 Task: Check the average views per listing of natural gas utilities in the last 5 years.
Action: Mouse moved to (880, 200)
Screenshot: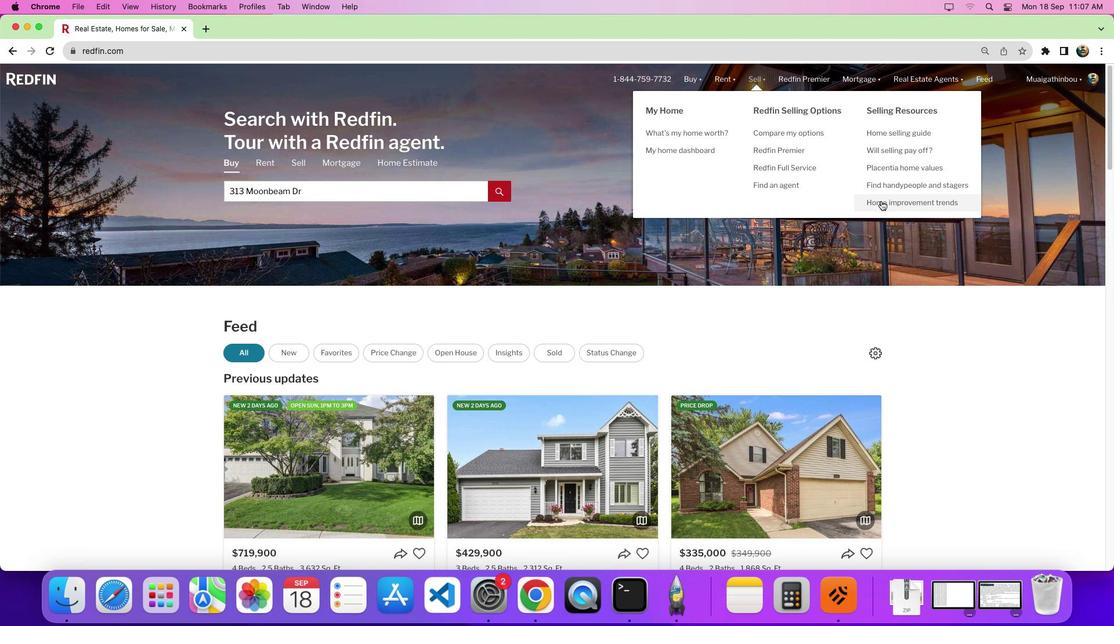 
Action: Mouse pressed left at (880, 200)
Screenshot: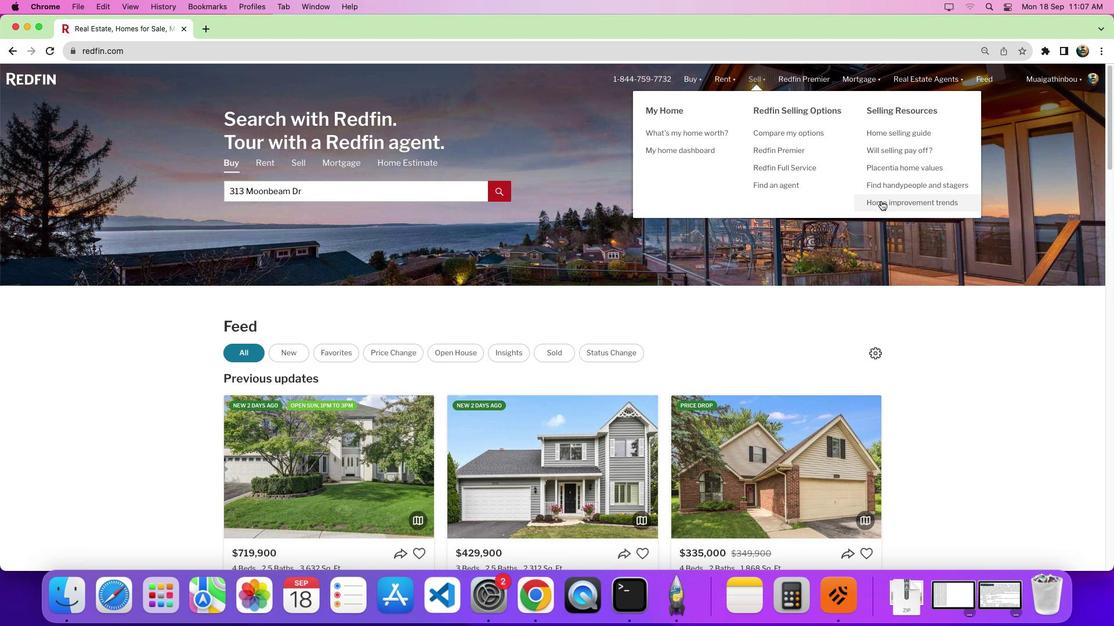 
Action: Mouse moved to (880, 200)
Screenshot: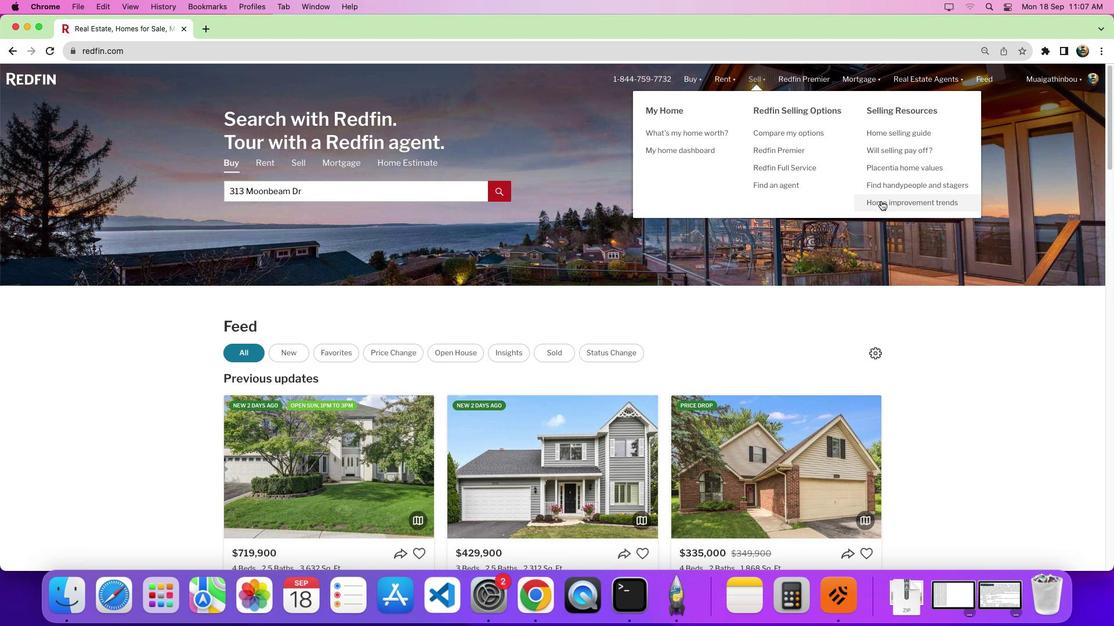 
Action: Mouse pressed left at (880, 200)
Screenshot: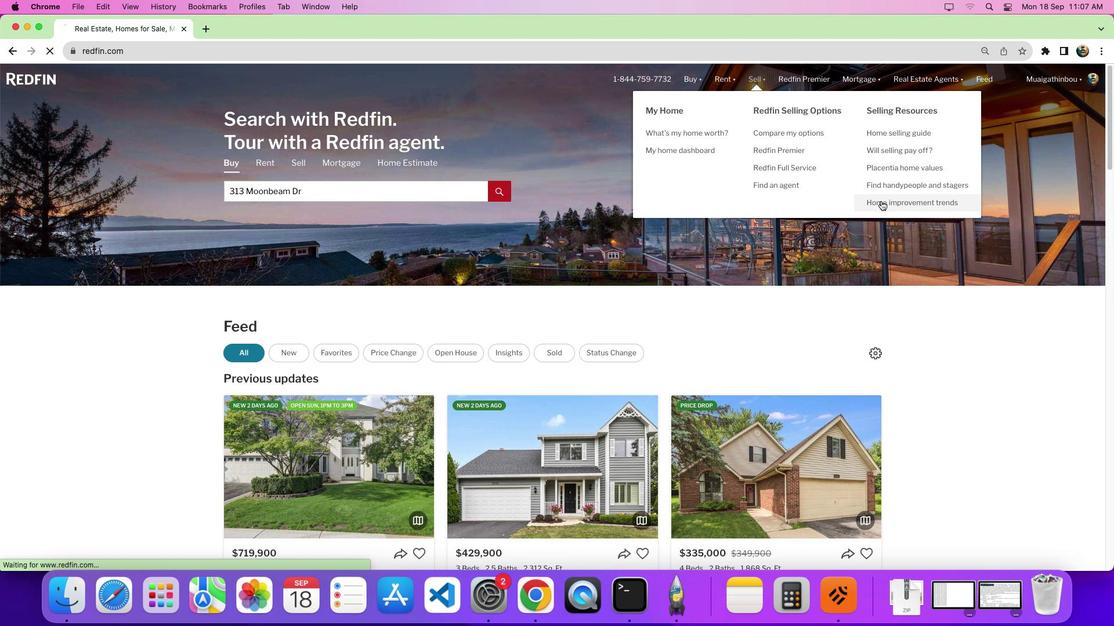 
Action: Mouse moved to (316, 226)
Screenshot: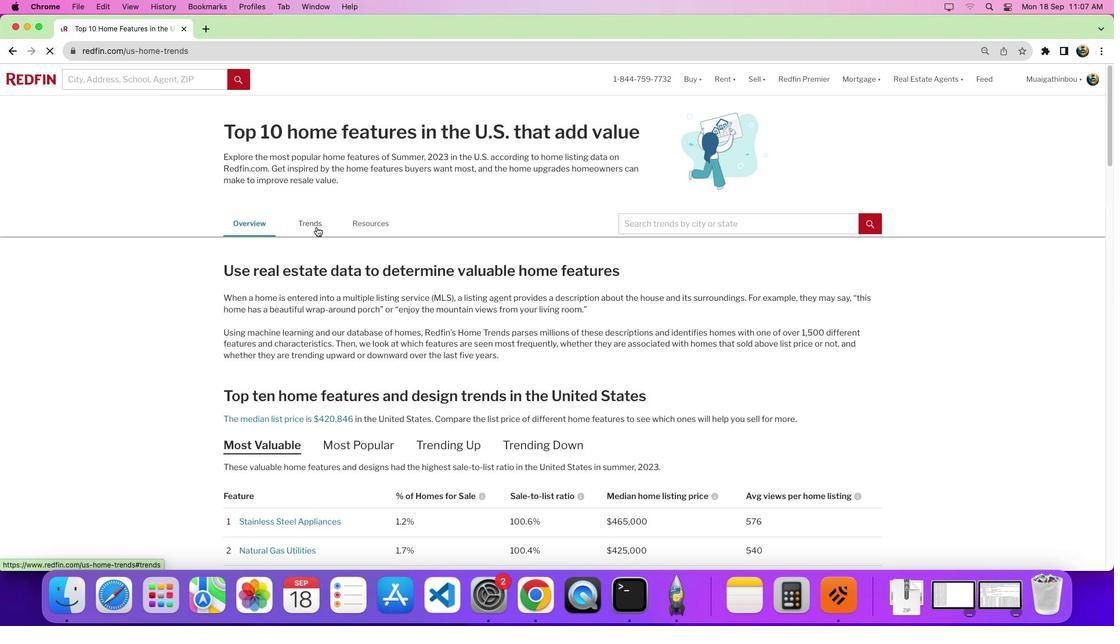 
Action: Mouse pressed left at (316, 226)
Screenshot: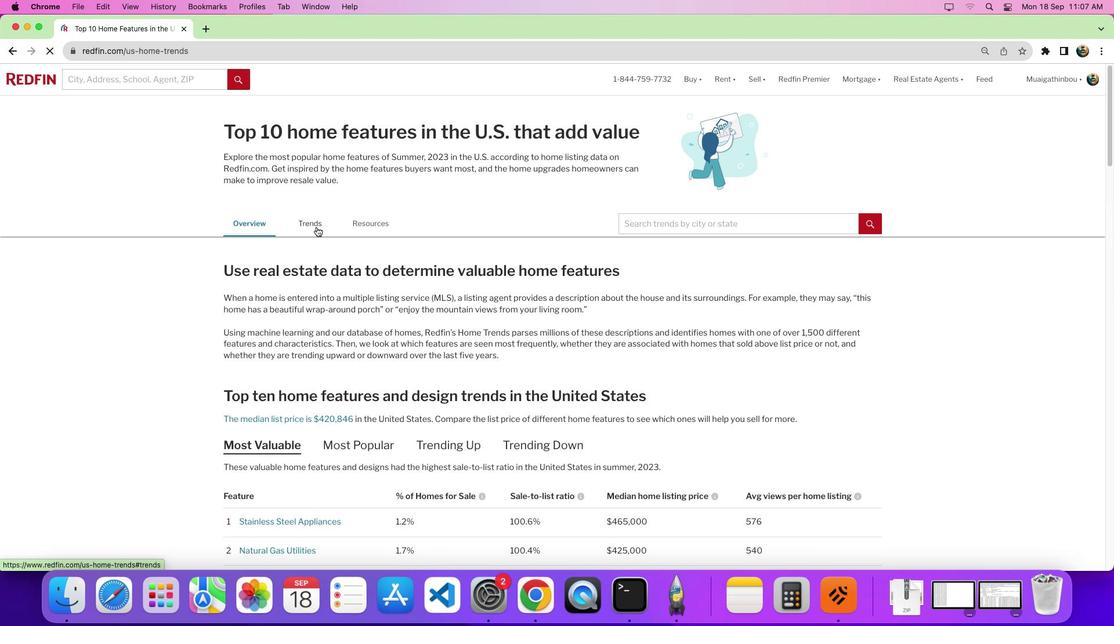 
Action: Mouse moved to (569, 358)
Screenshot: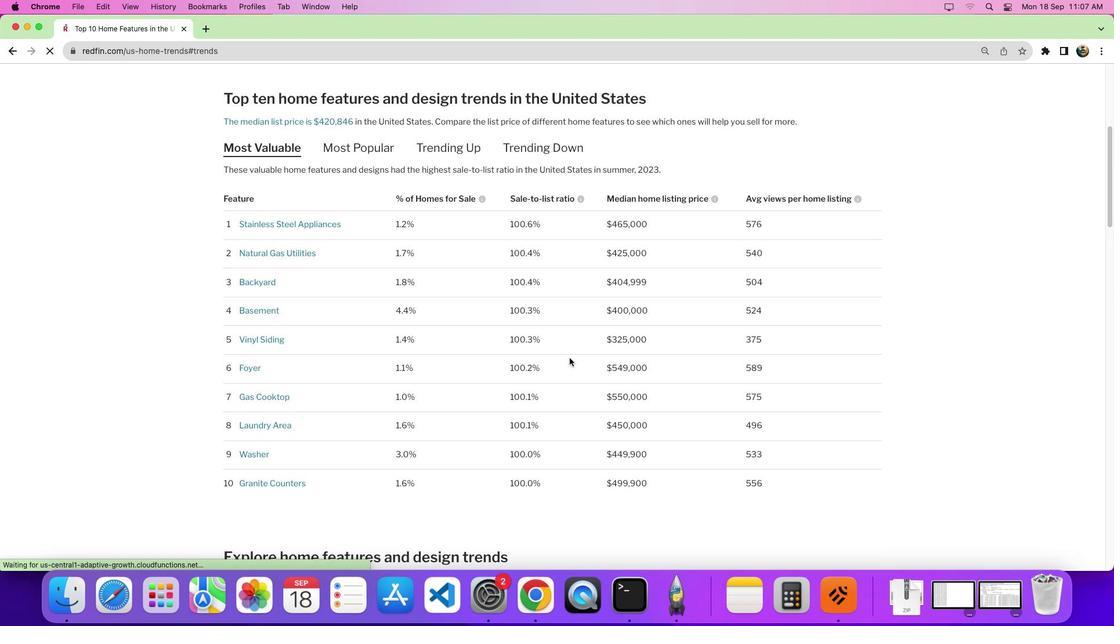 
Action: Mouse scrolled (569, 358) with delta (0, 0)
Screenshot: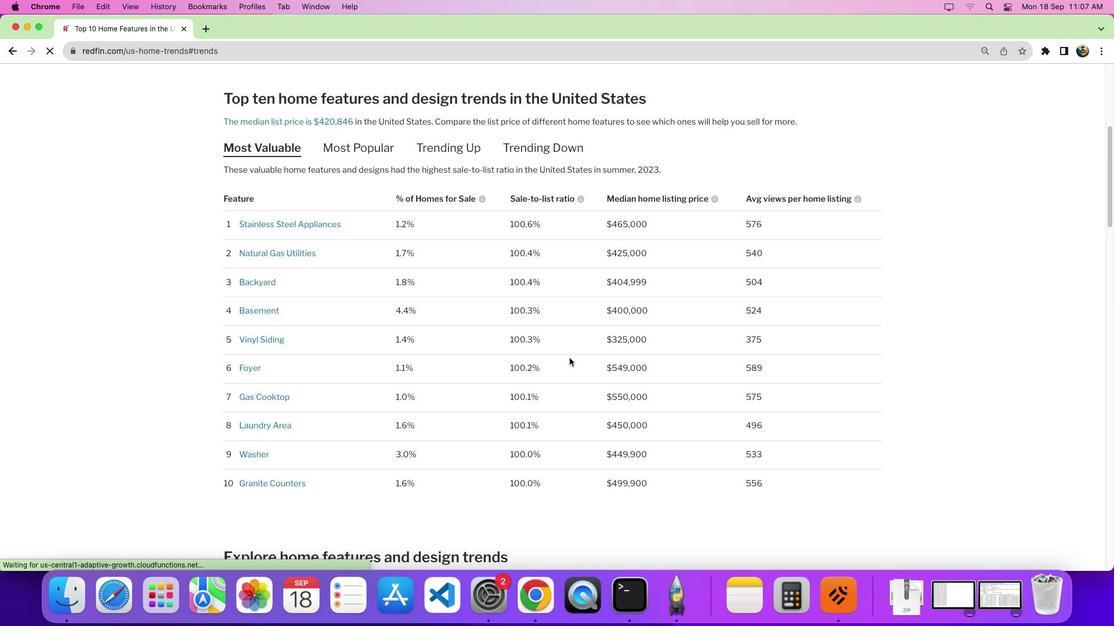 
Action: Mouse scrolled (569, 358) with delta (0, 0)
Screenshot: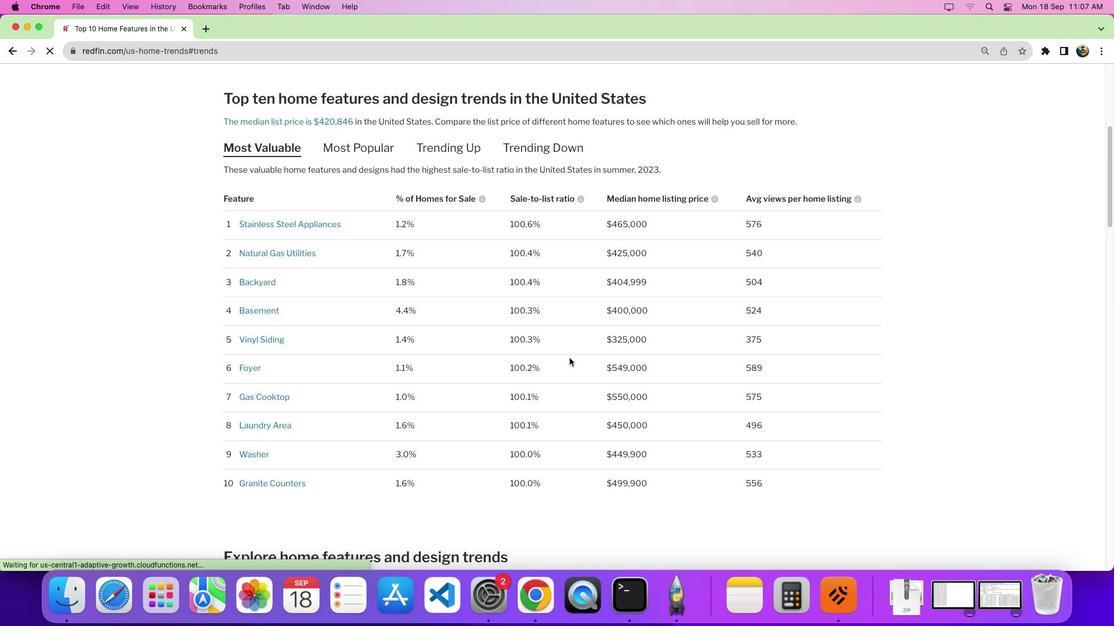 
Action: Mouse scrolled (569, 358) with delta (0, -4)
Screenshot: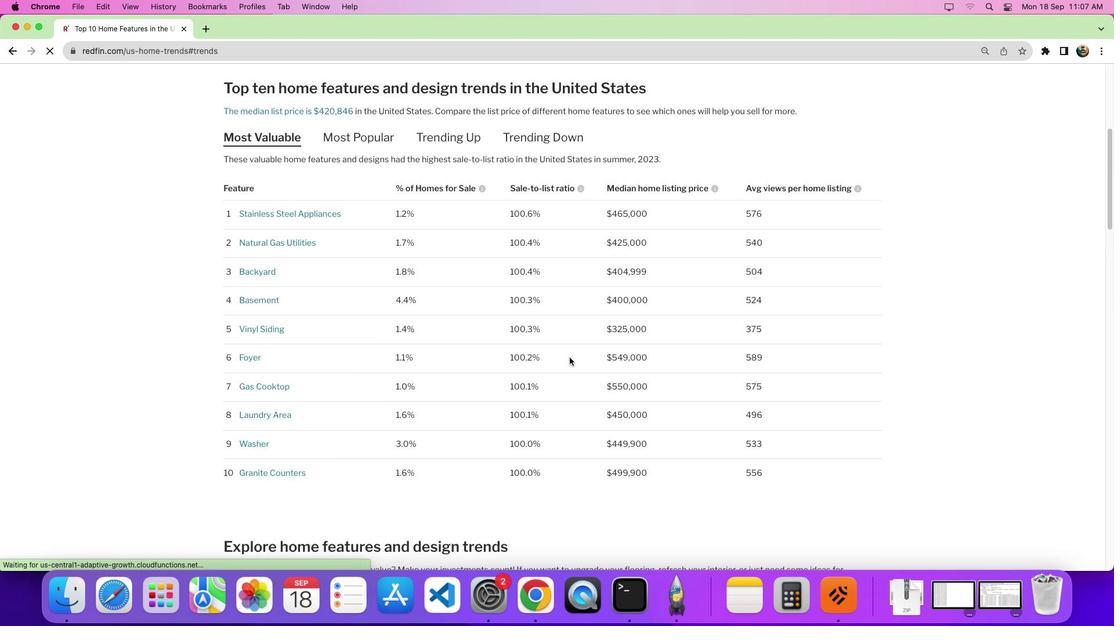 
Action: Mouse moved to (474, 385)
Screenshot: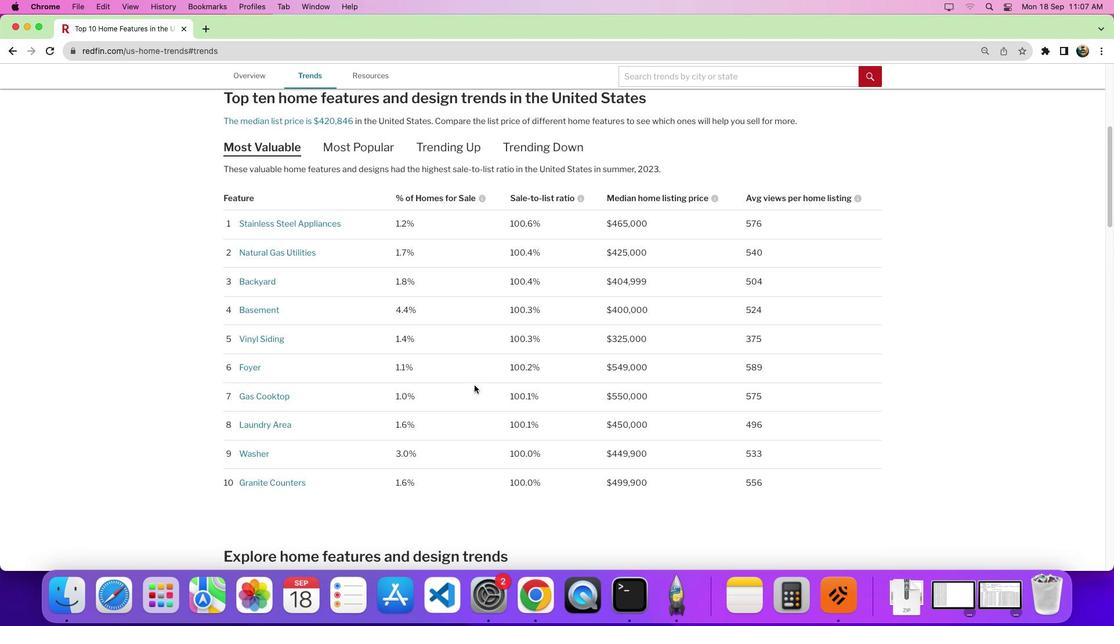 
Action: Mouse scrolled (474, 385) with delta (0, 0)
Screenshot: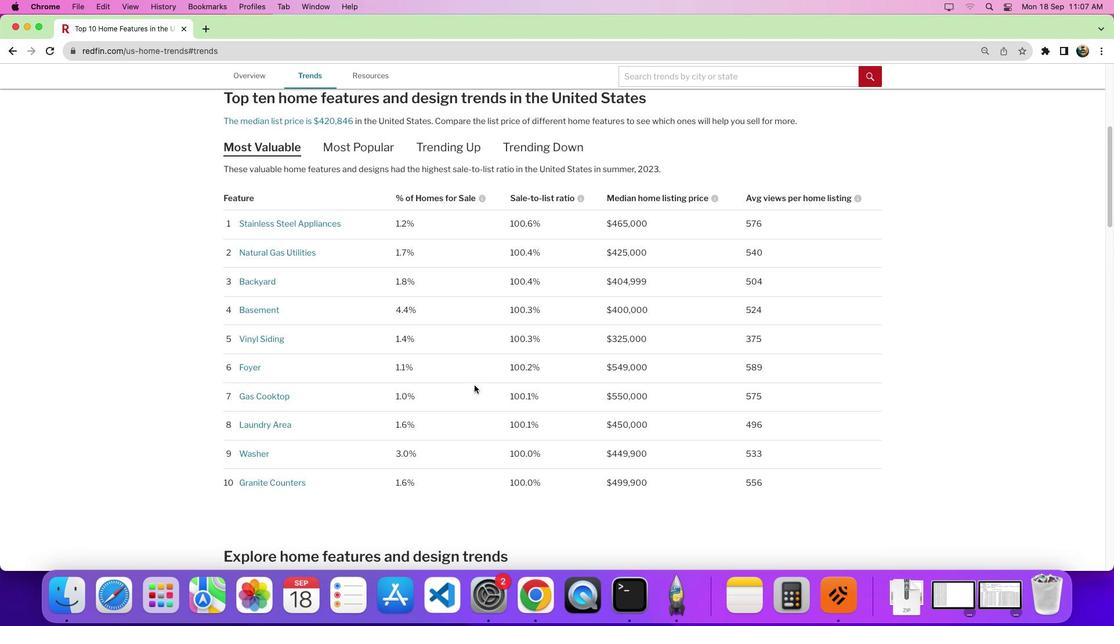 
Action: Mouse scrolled (474, 385) with delta (0, 0)
Screenshot: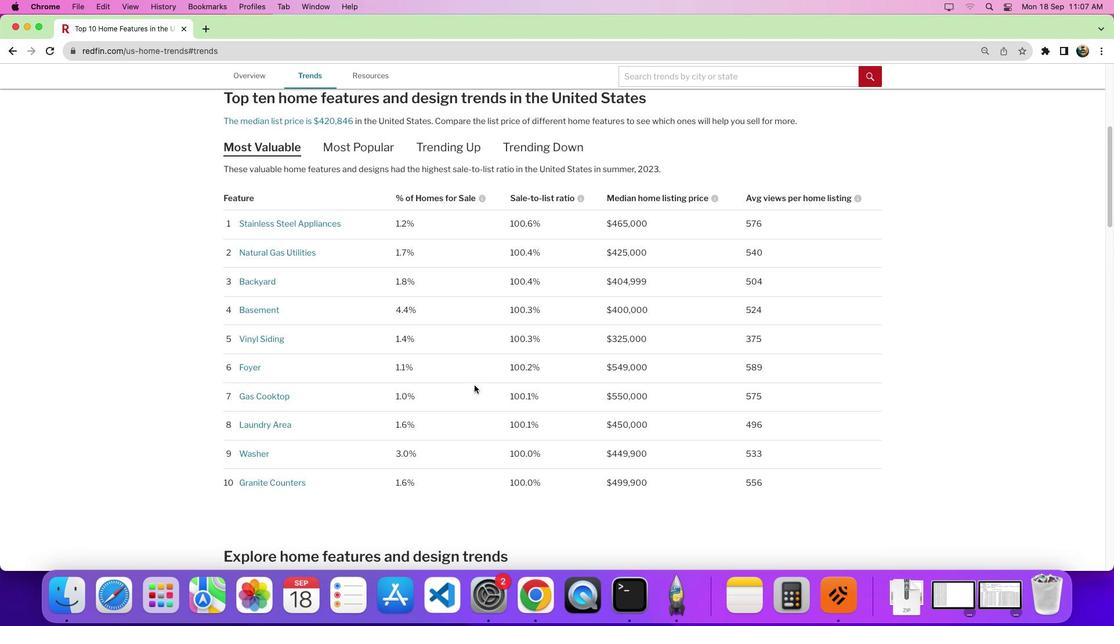 
Action: Mouse scrolled (474, 385) with delta (0, -4)
Screenshot: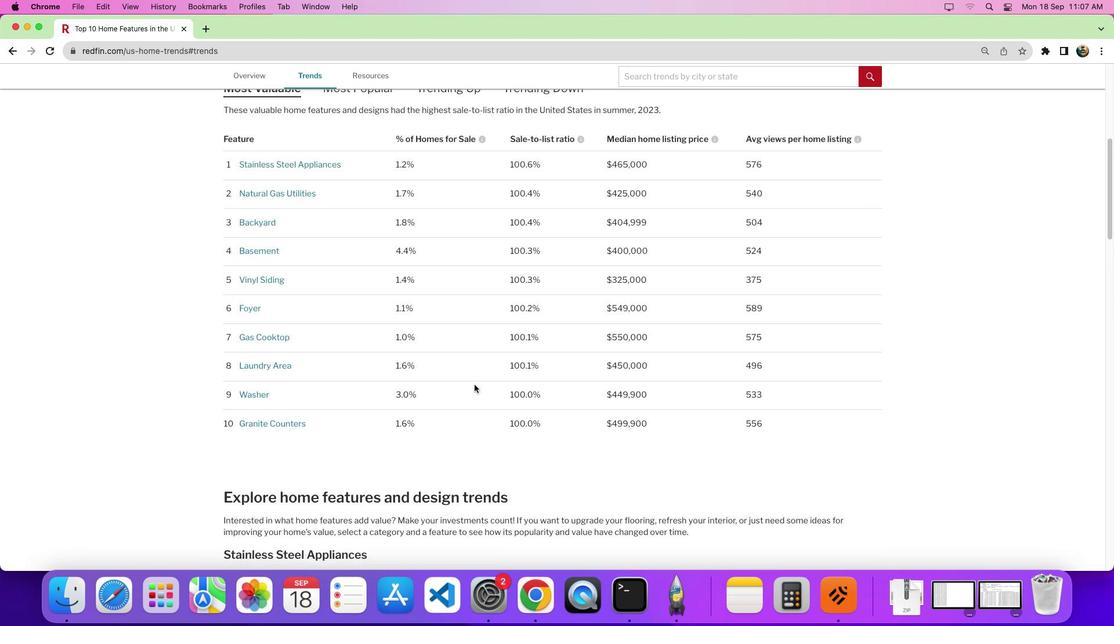 
Action: Mouse moved to (377, 396)
Screenshot: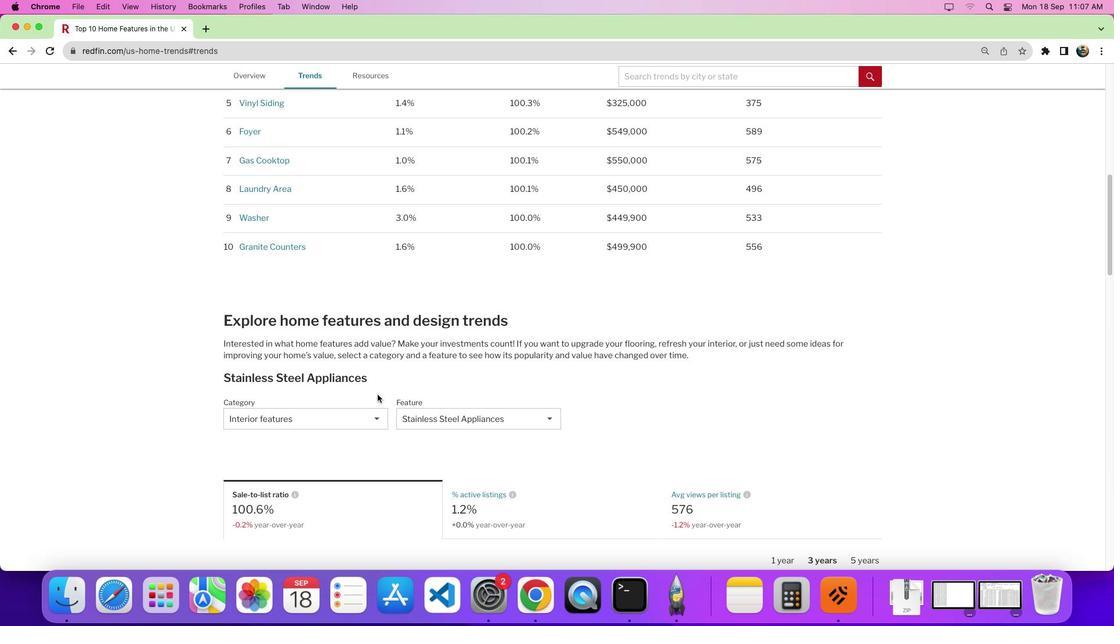 
Action: Mouse scrolled (377, 396) with delta (0, 0)
Screenshot: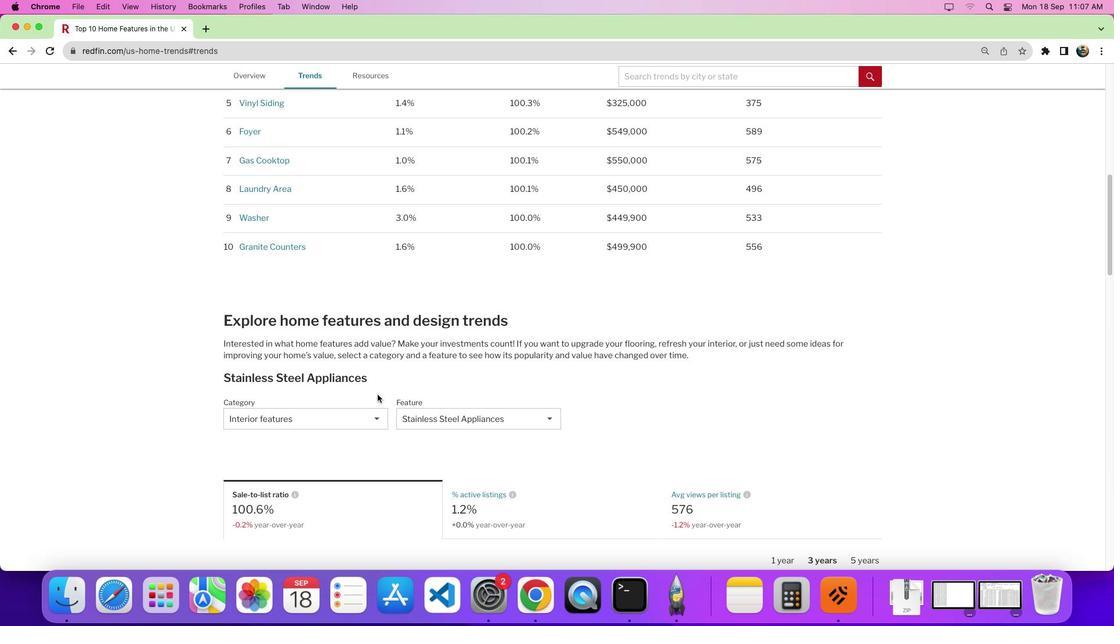 
Action: Mouse moved to (377, 395)
Screenshot: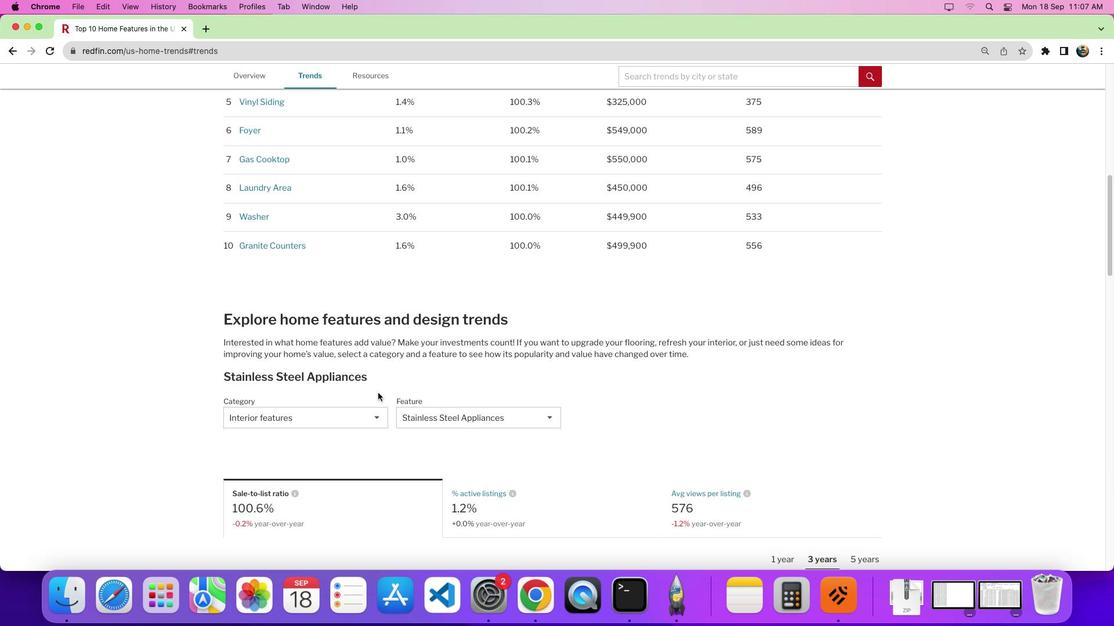 
Action: Mouse scrolled (377, 395) with delta (0, 0)
Screenshot: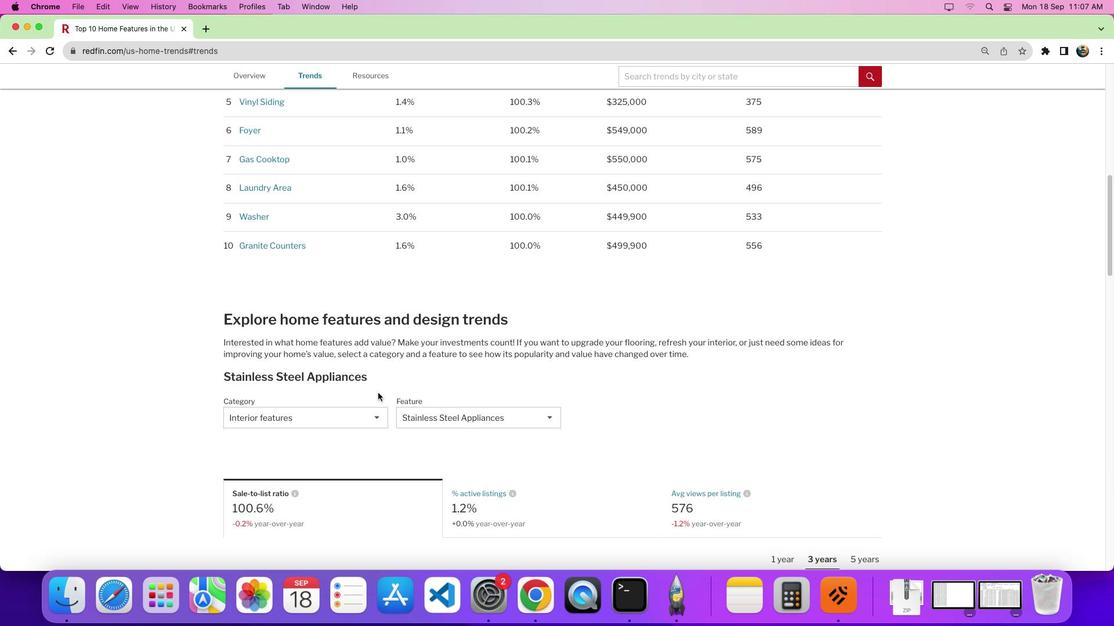 
Action: Mouse moved to (342, 371)
Screenshot: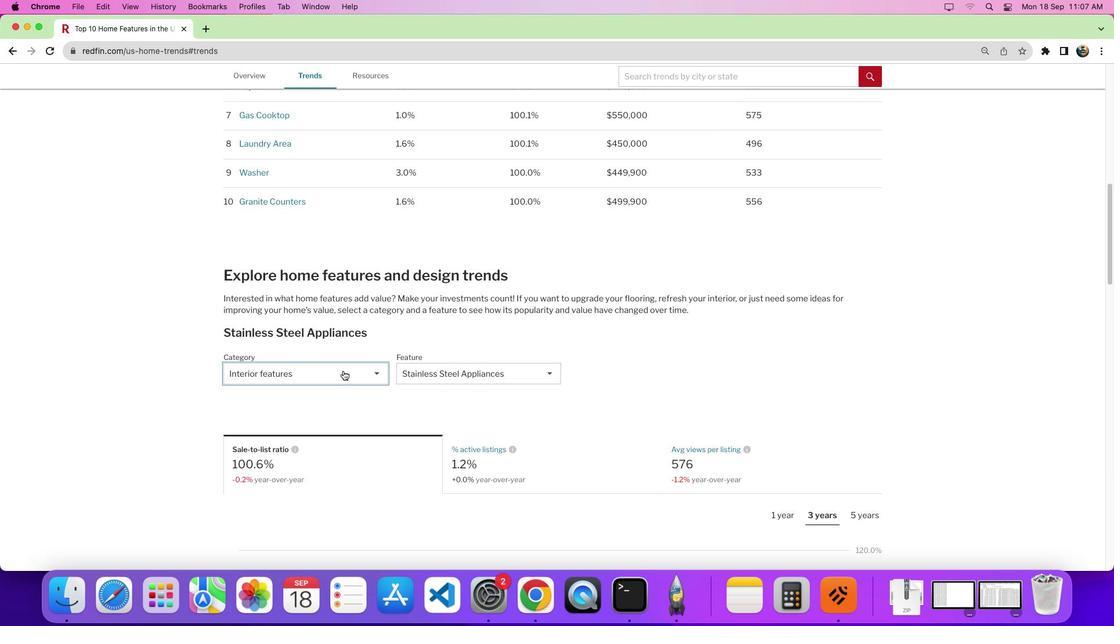 
Action: Mouse pressed left at (342, 371)
Screenshot: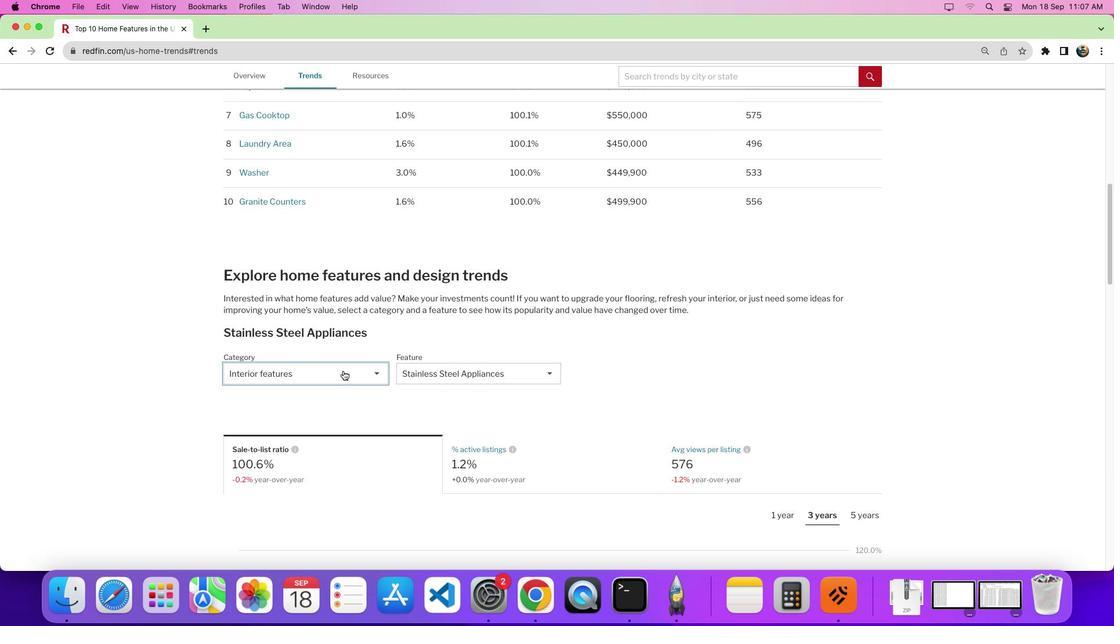 
Action: Mouse moved to (372, 421)
Screenshot: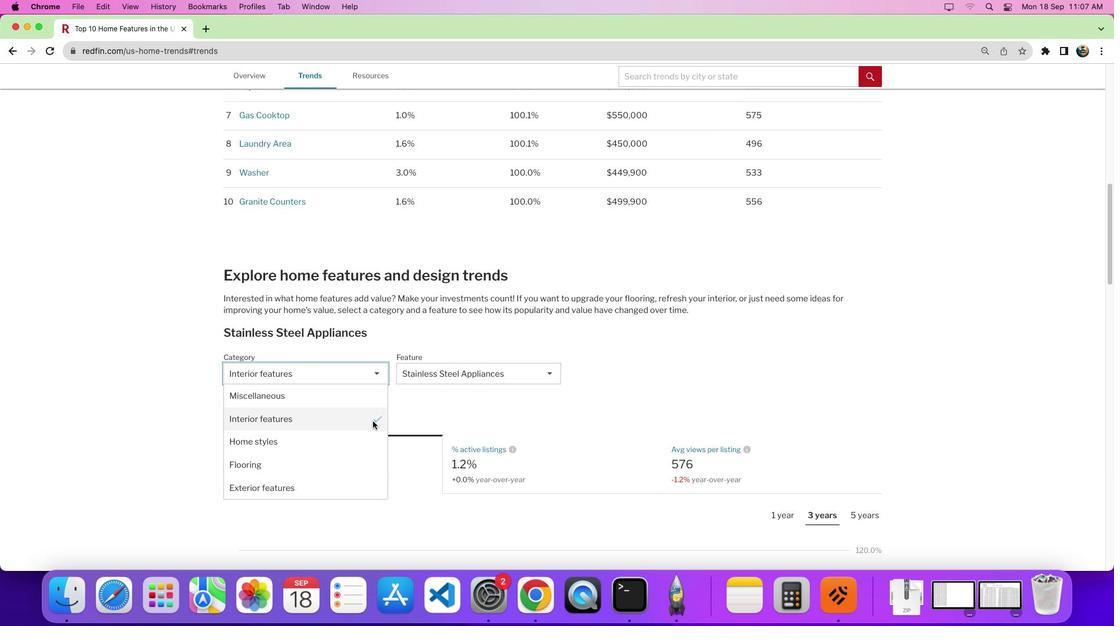 
Action: Mouse pressed left at (372, 421)
Screenshot: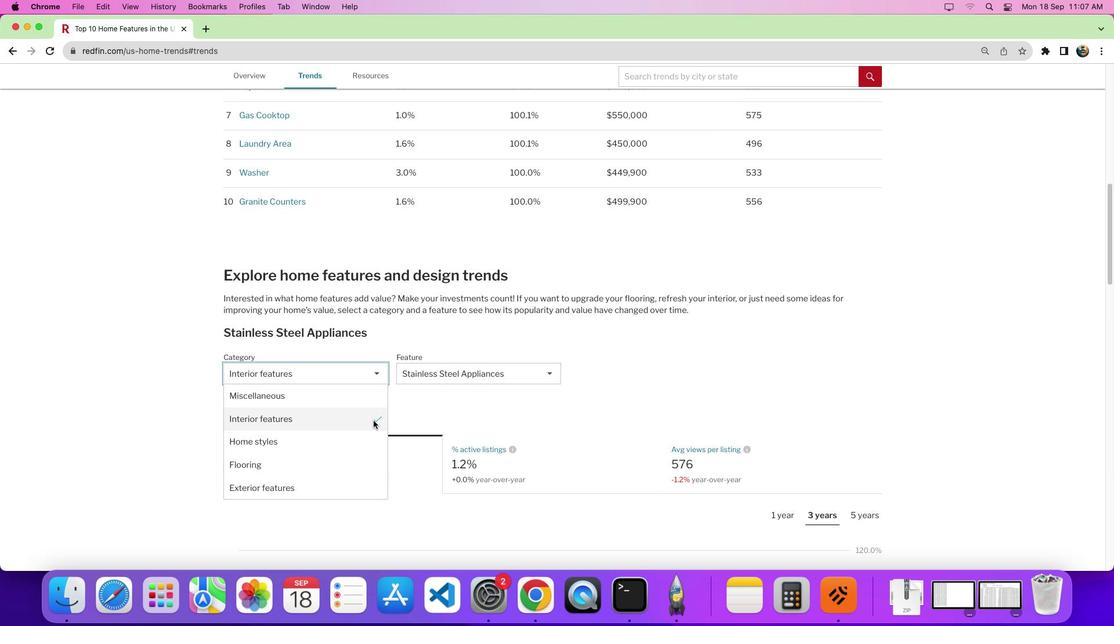 
Action: Mouse moved to (467, 374)
Screenshot: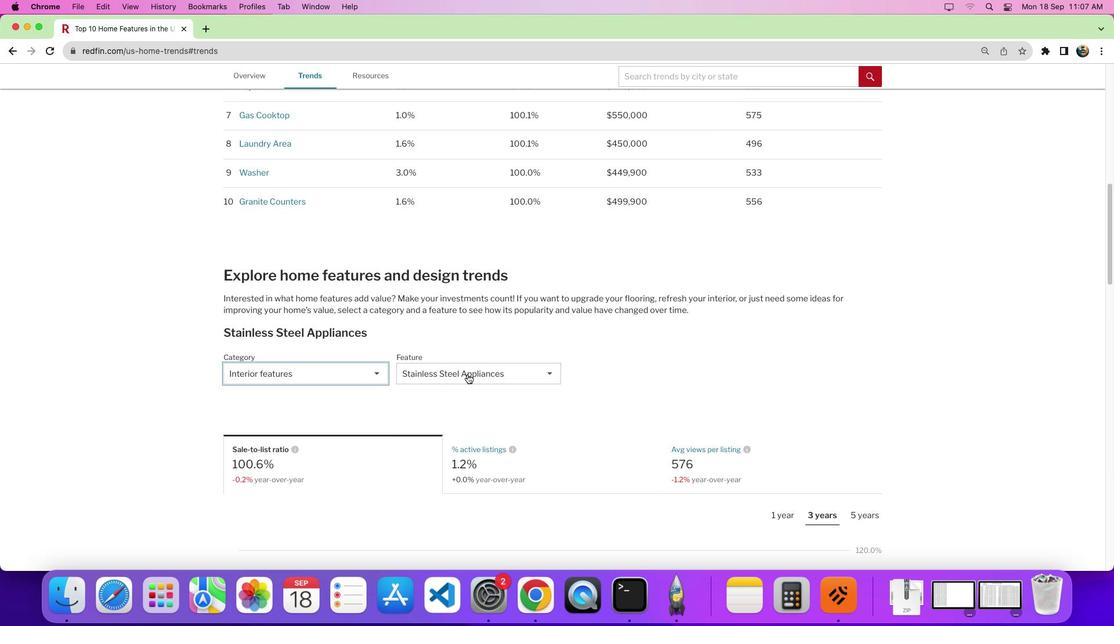 
Action: Mouse pressed left at (467, 374)
Screenshot: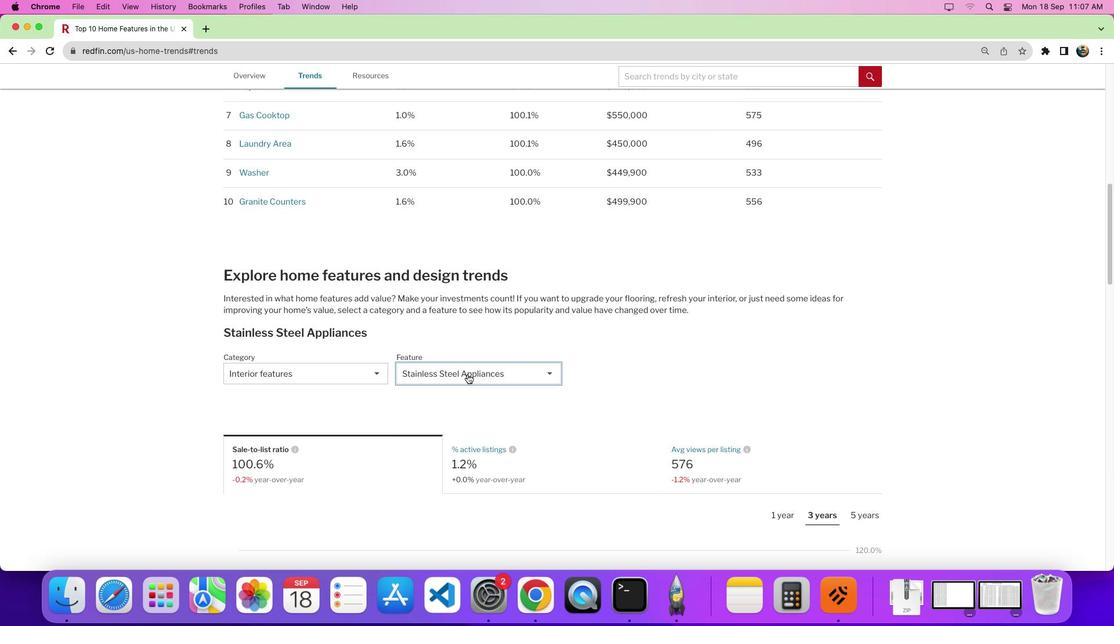 
Action: Mouse moved to (558, 475)
Screenshot: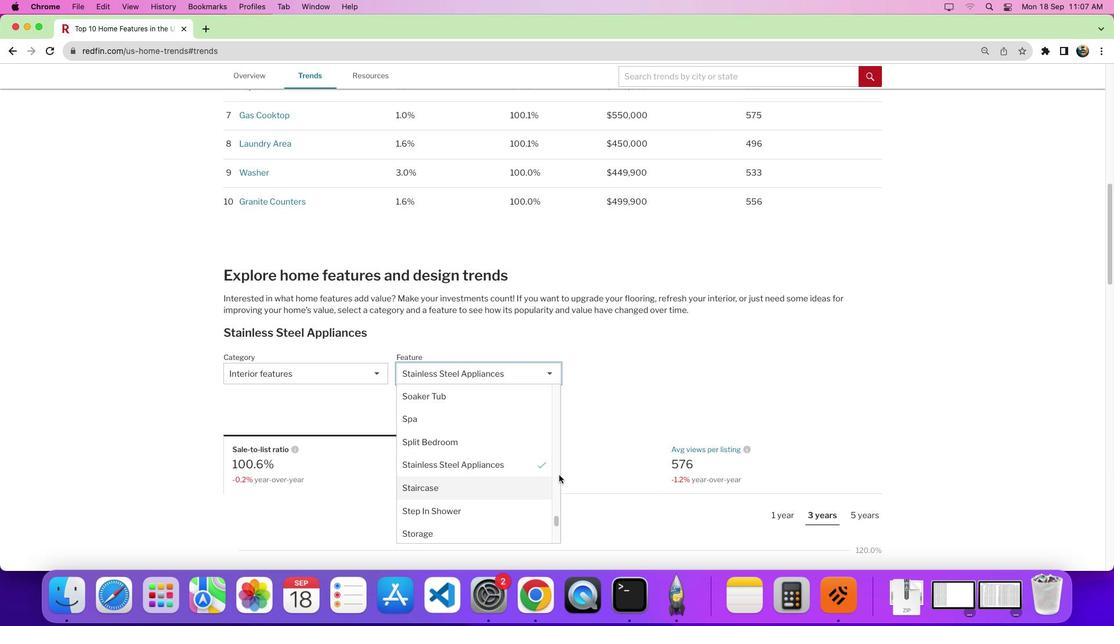 
Action: Mouse pressed left at (558, 475)
Screenshot: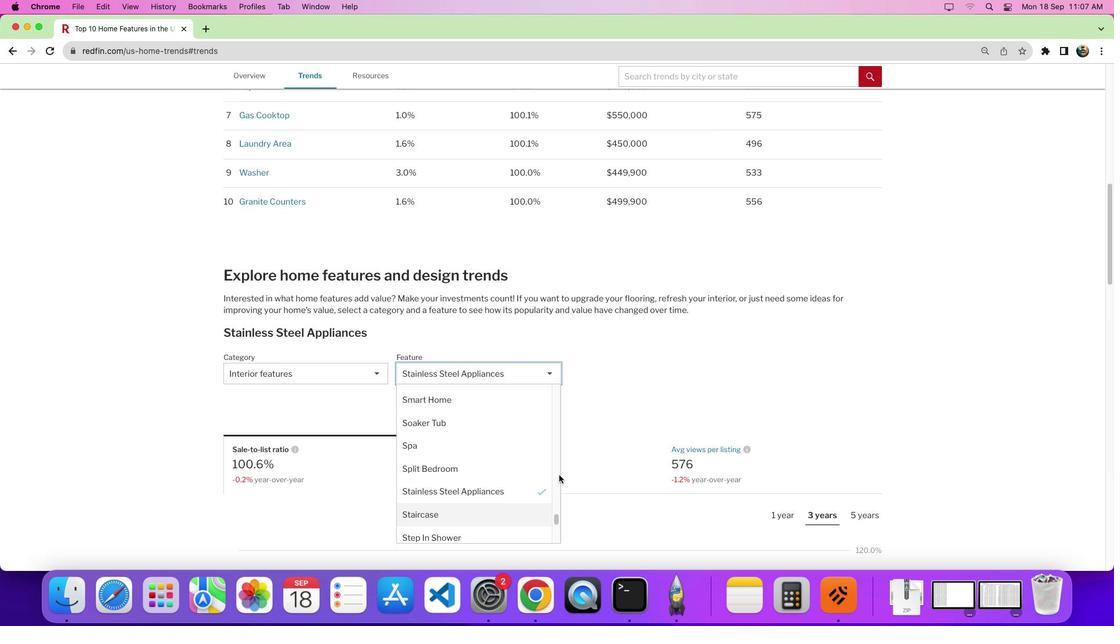 
Action: Mouse moved to (558, 475)
Screenshot: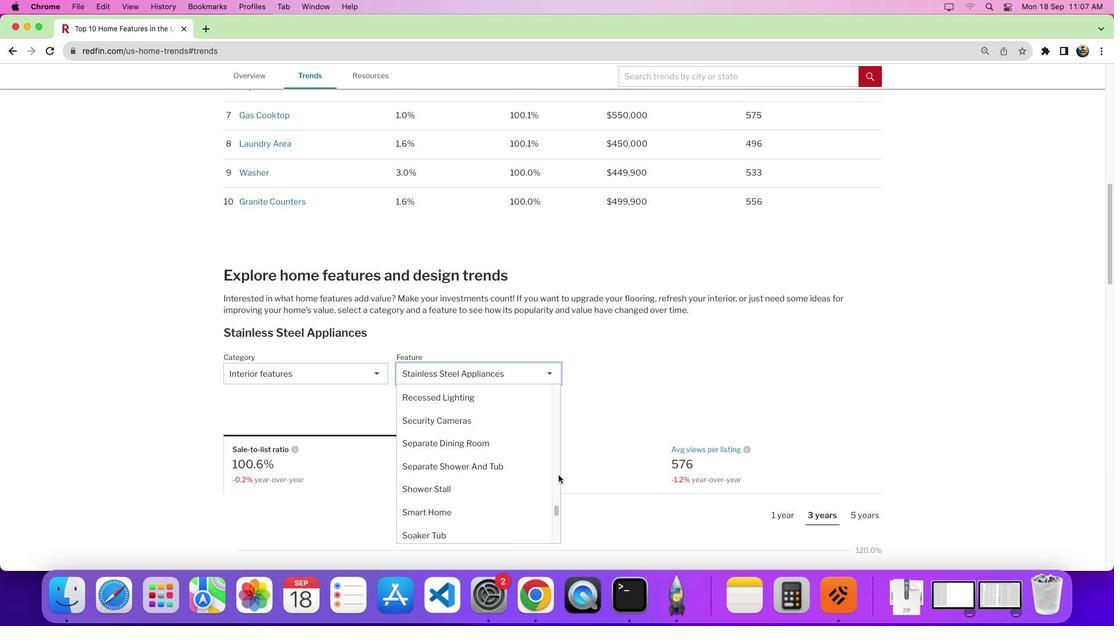 
Action: Mouse pressed left at (558, 475)
Screenshot: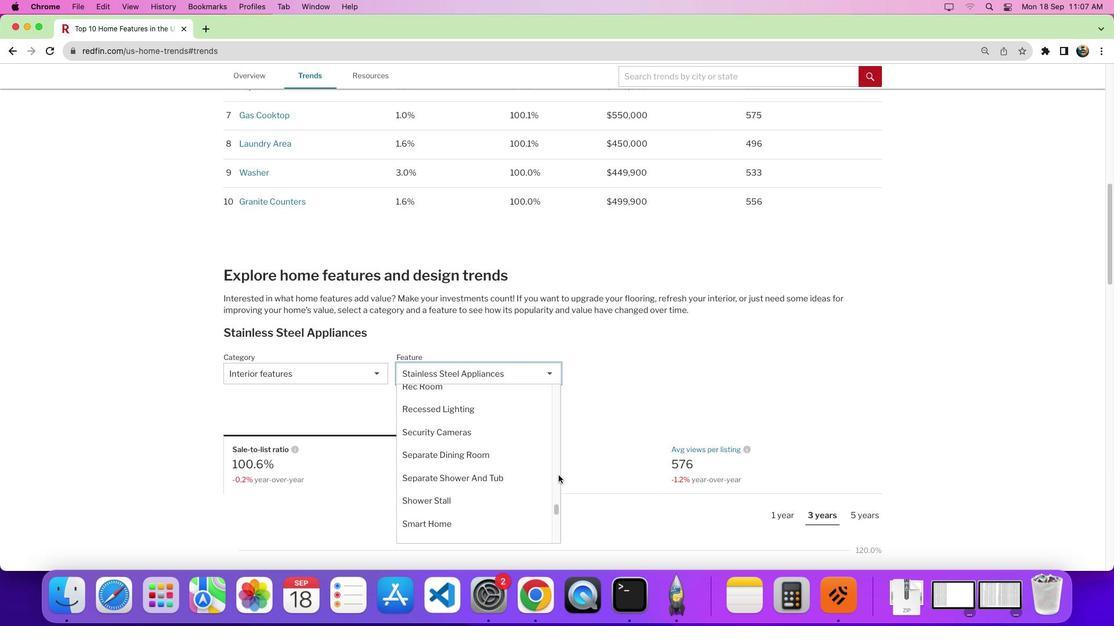 
Action: Mouse moved to (557, 488)
Screenshot: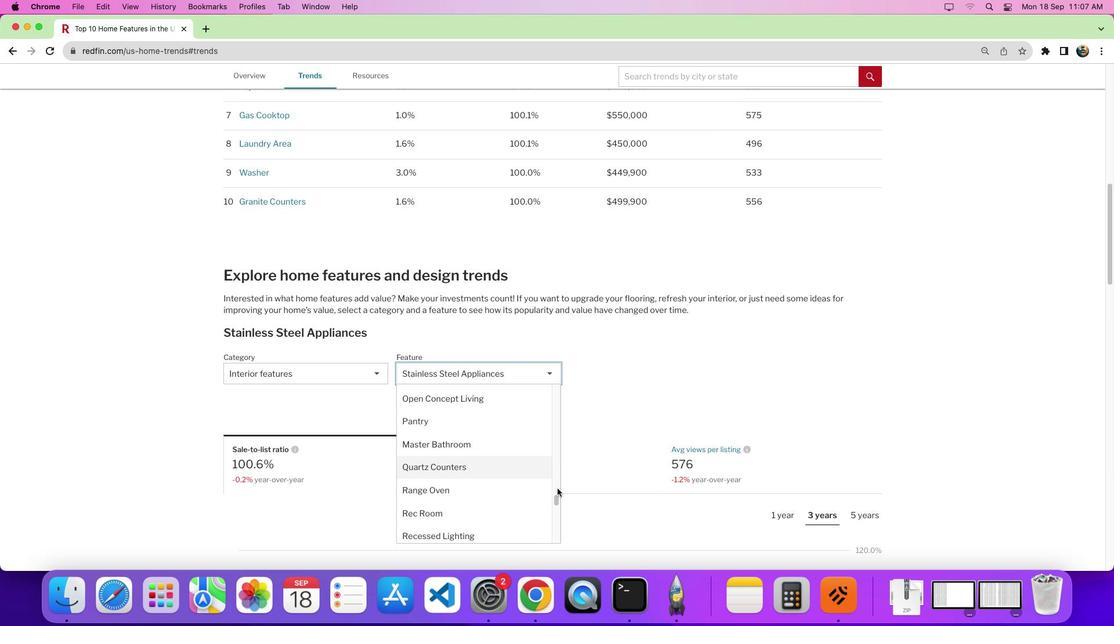 
Action: Mouse pressed left at (557, 488)
Screenshot: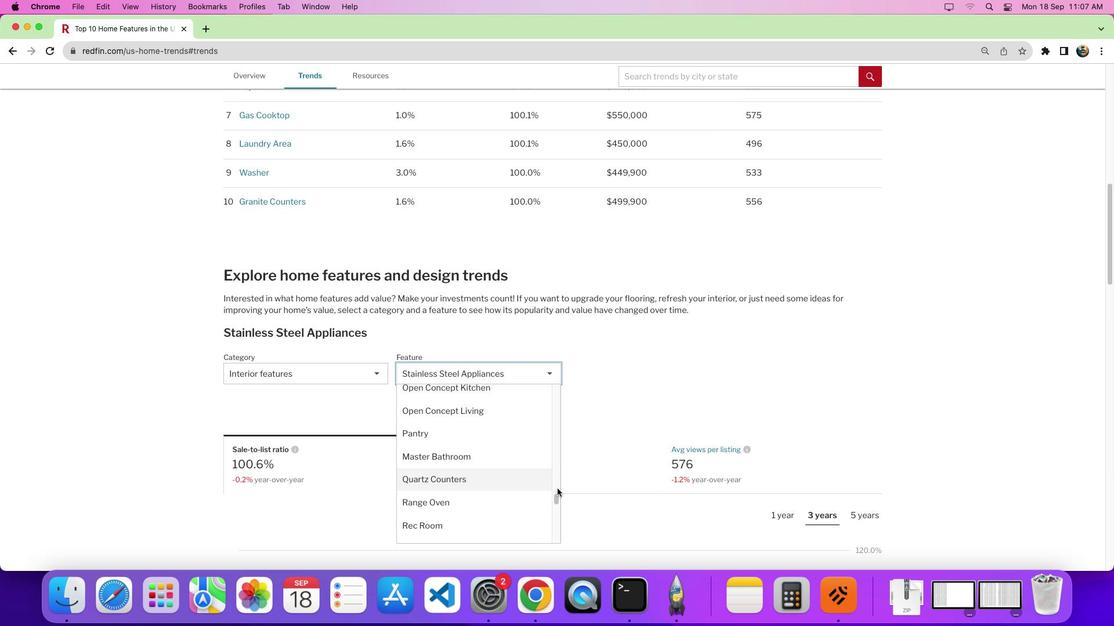 
Action: Mouse moved to (490, 430)
Screenshot: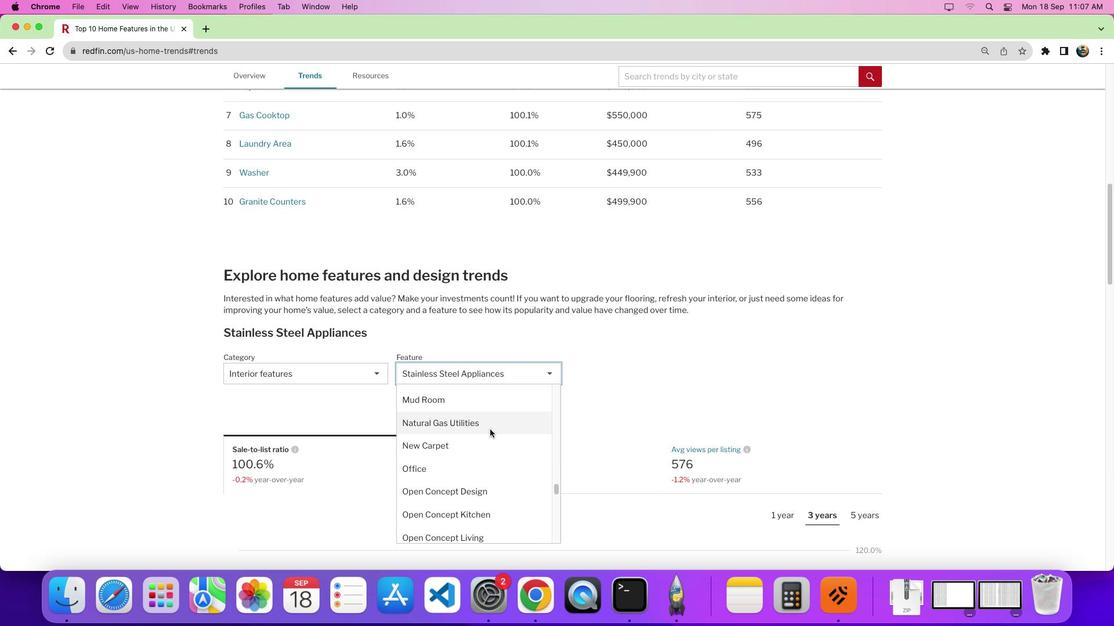 
Action: Mouse pressed left at (490, 430)
Screenshot: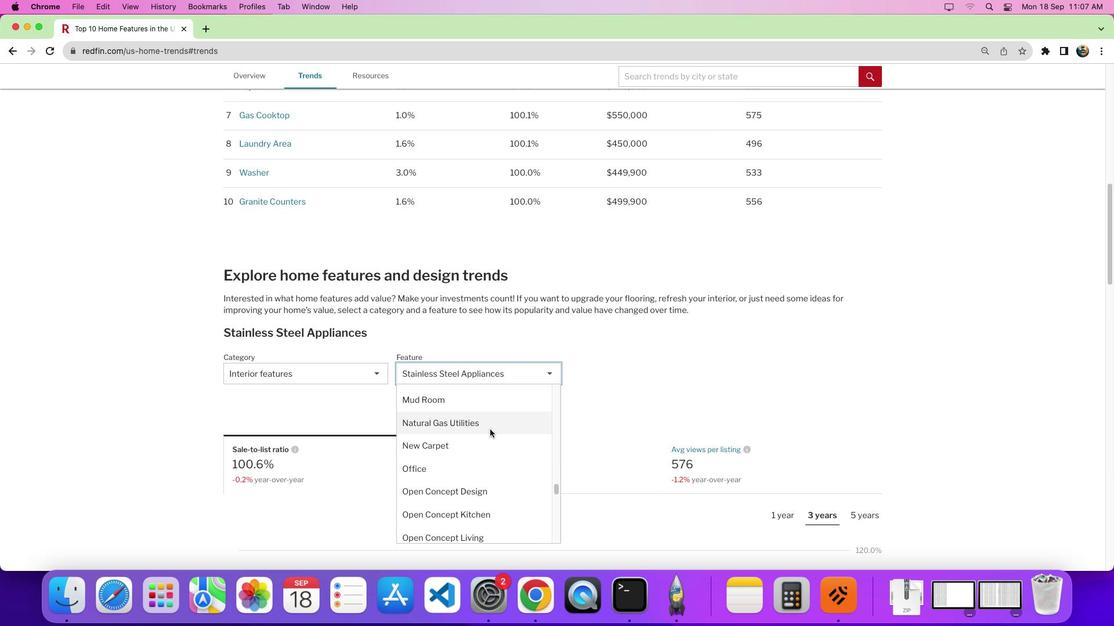
Action: Mouse moved to (706, 459)
Screenshot: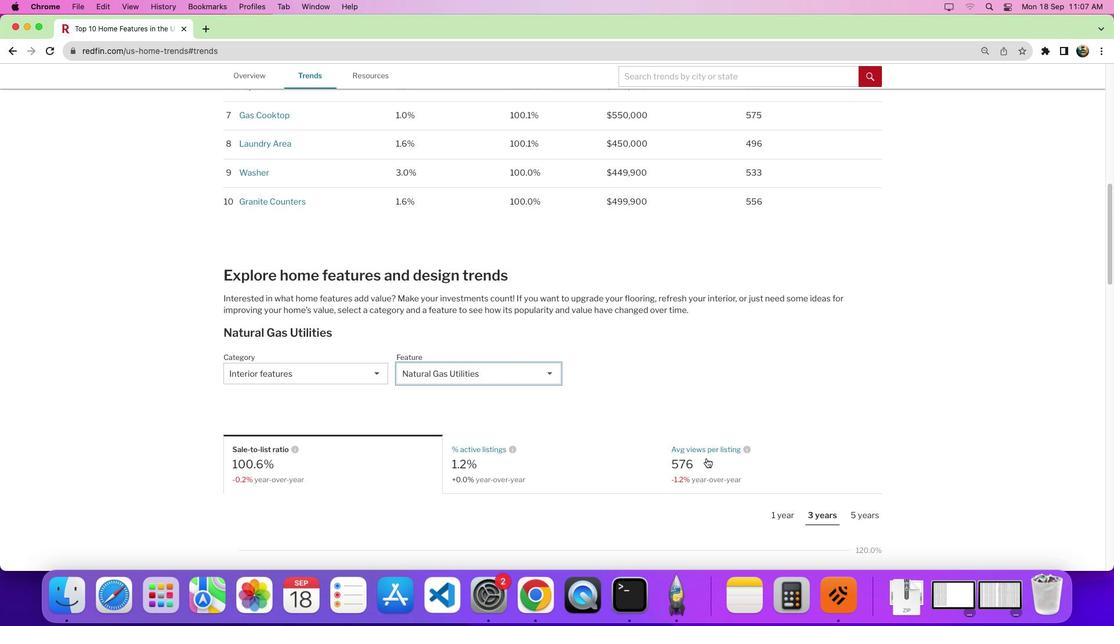
Action: Mouse pressed left at (706, 459)
Screenshot: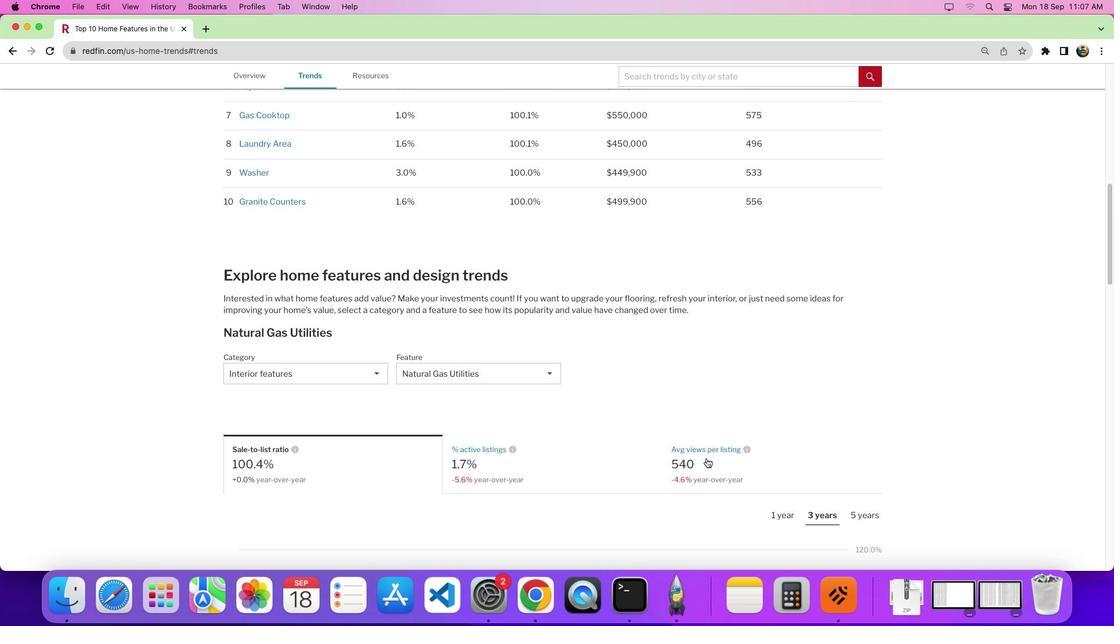 
Action: Mouse moved to (862, 519)
Screenshot: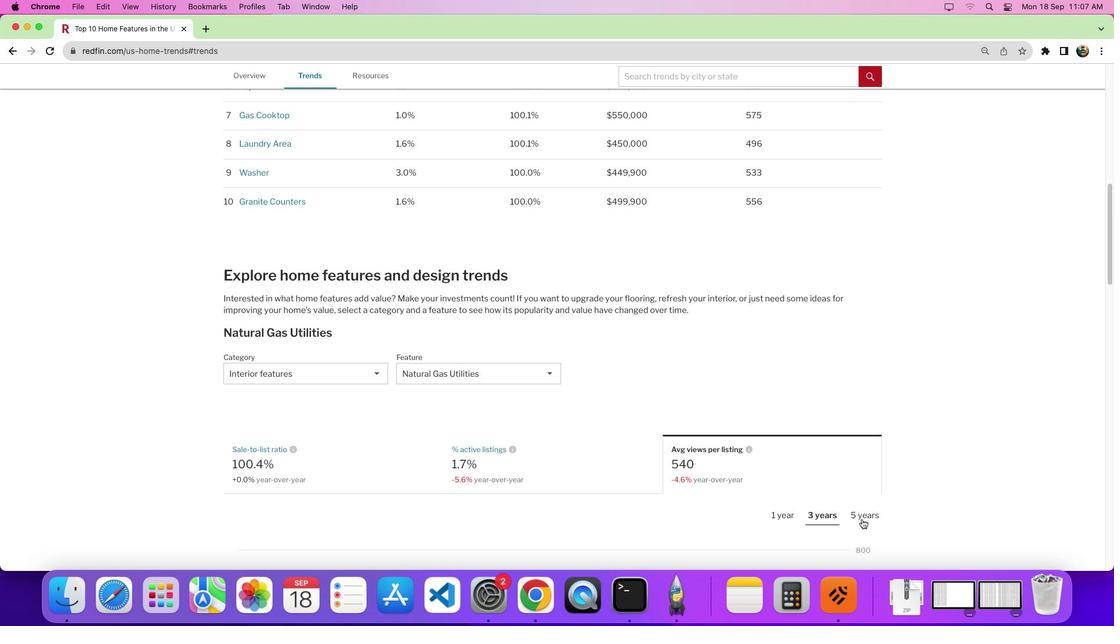 
Action: Mouse pressed left at (862, 519)
Screenshot: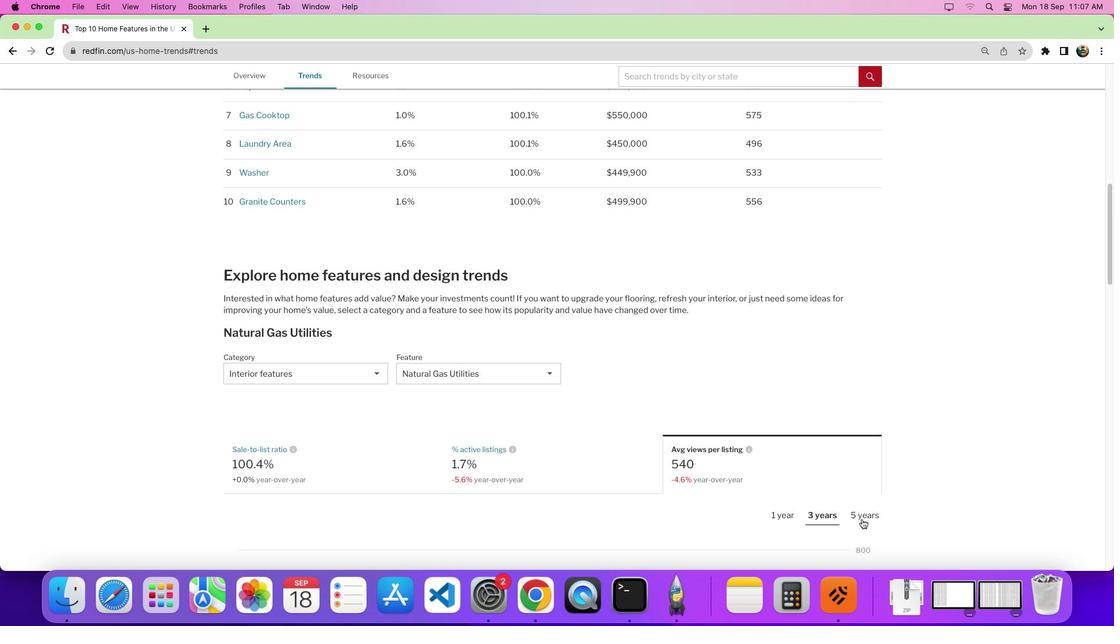 
Action: Mouse moved to (885, 444)
Screenshot: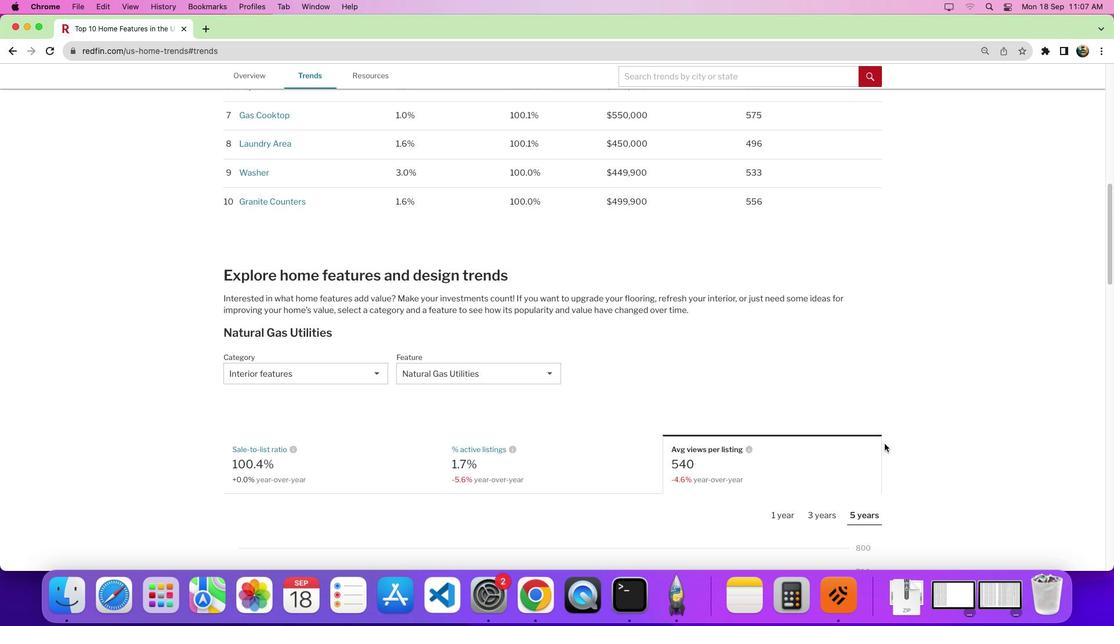 
